 Task: Add Now Shea Butter to the cart.
Action: Mouse moved to (968, 321)
Screenshot: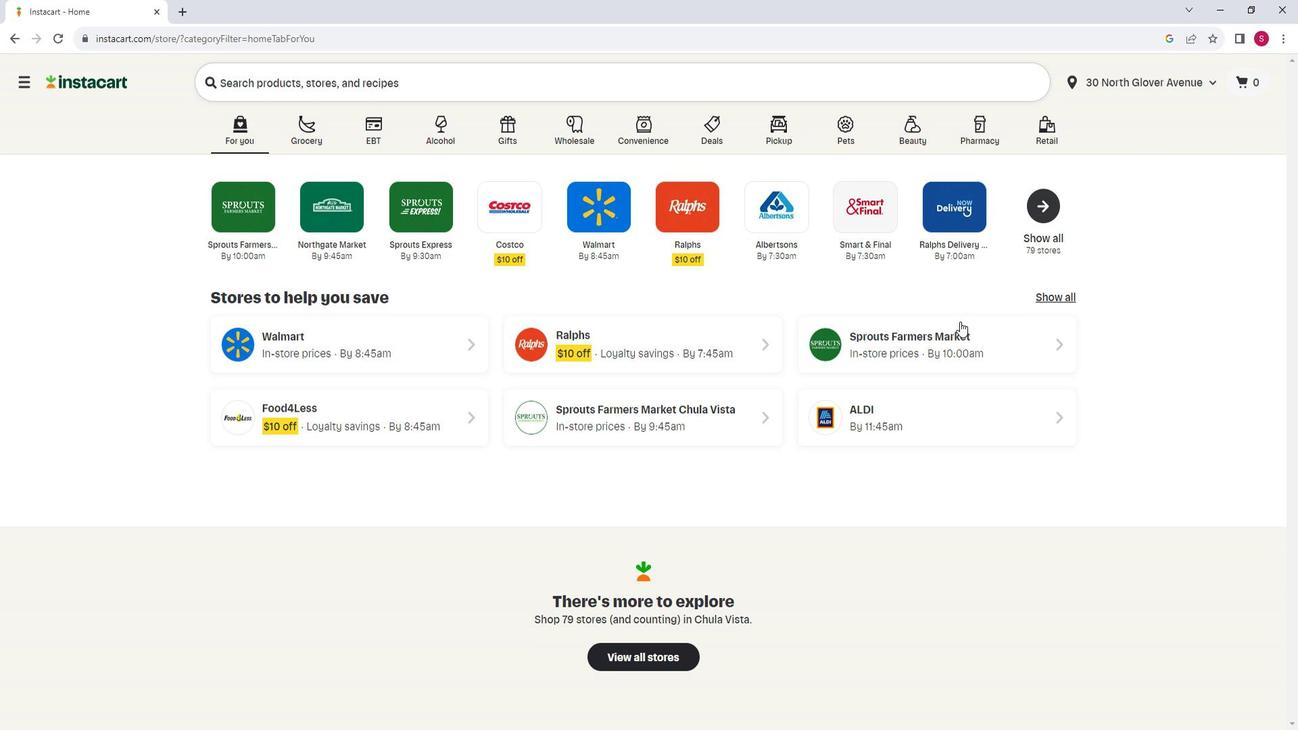 
Action: Mouse pressed left at (968, 321)
Screenshot: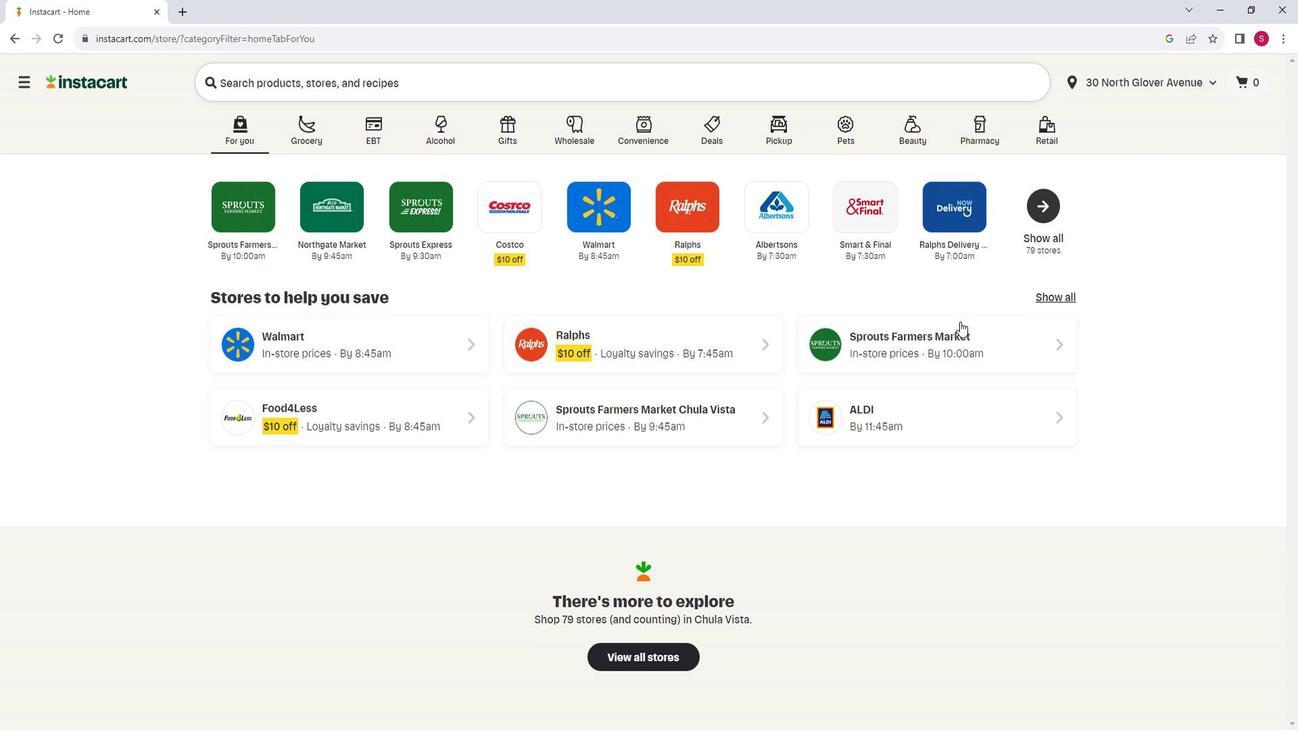 
Action: Mouse moved to (91, 470)
Screenshot: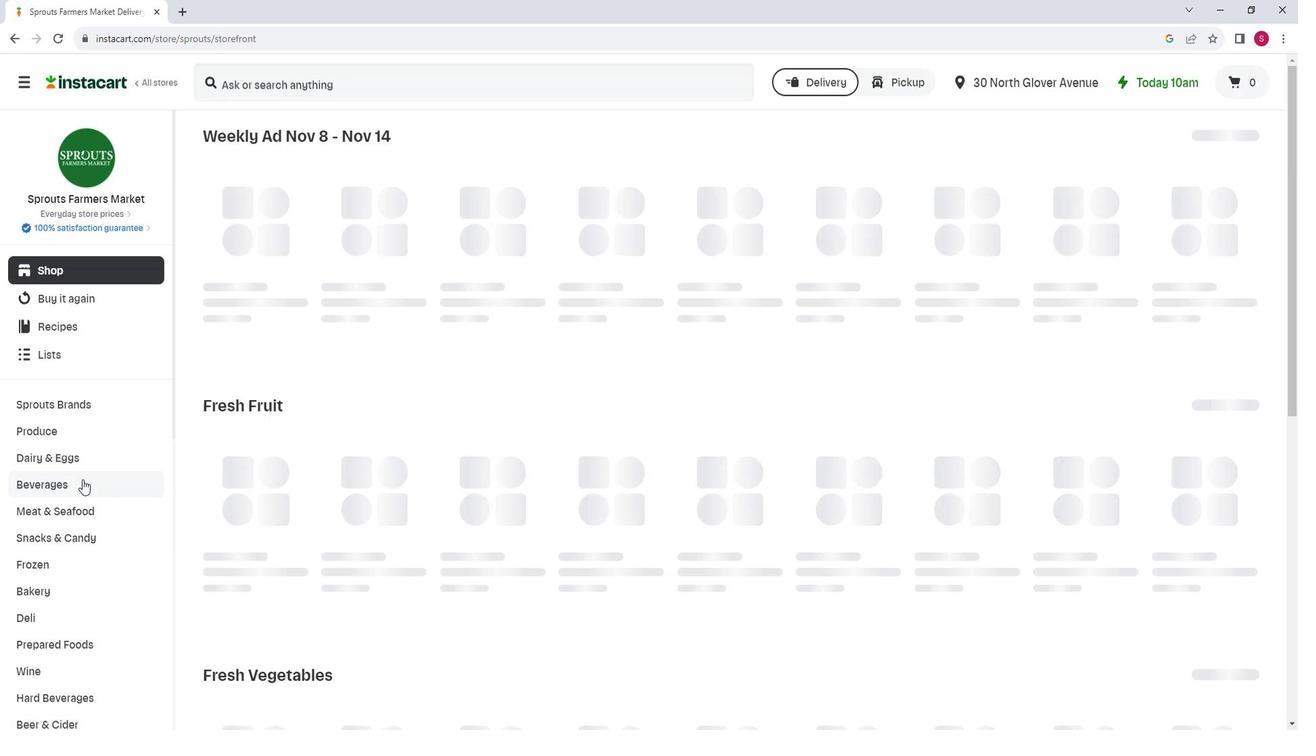 
Action: Mouse scrolled (91, 469) with delta (0, 0)
Screenshot: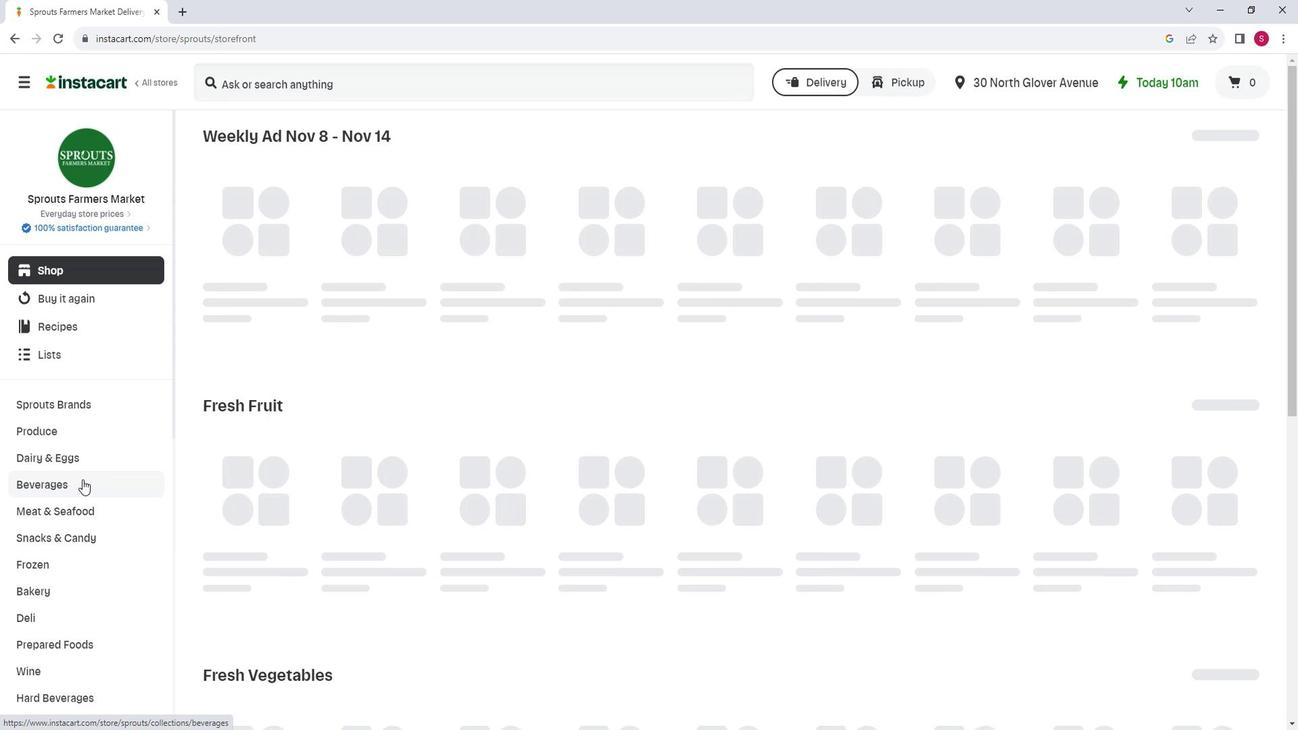
Action: Mouse scrolled (91, 469) with delta (0, 0)
Screenshot: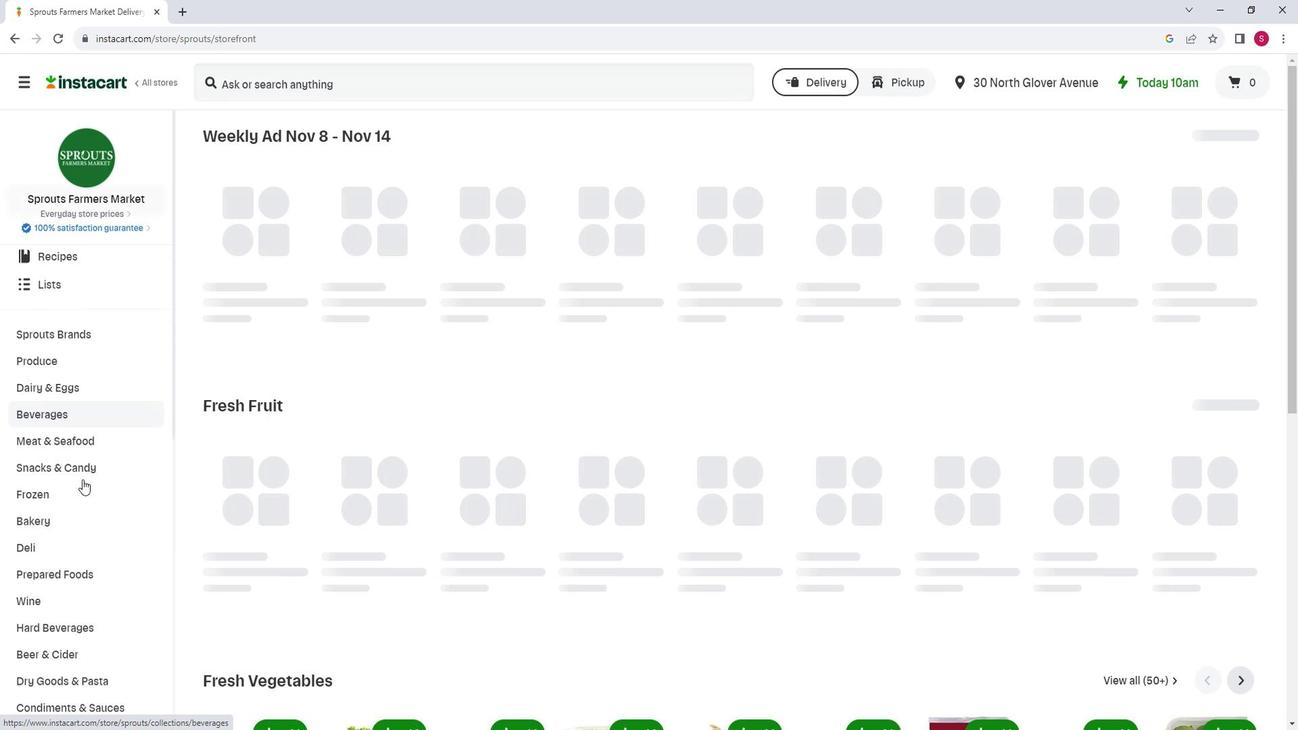 
Action: Mouse scrolled (91, 469) with delta (0, 0)
Screenshot: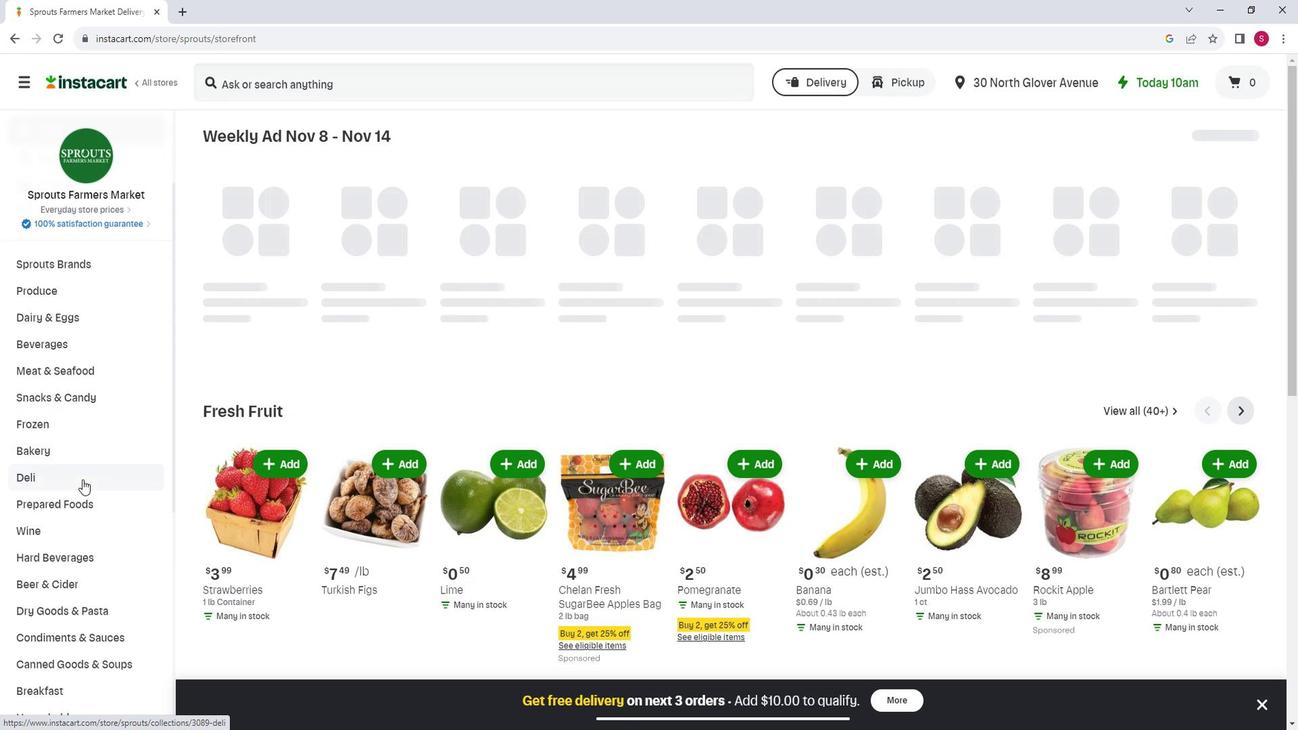 
Action: Mouse scrolled (91, 469) with delta (0, 0)
Screenshot: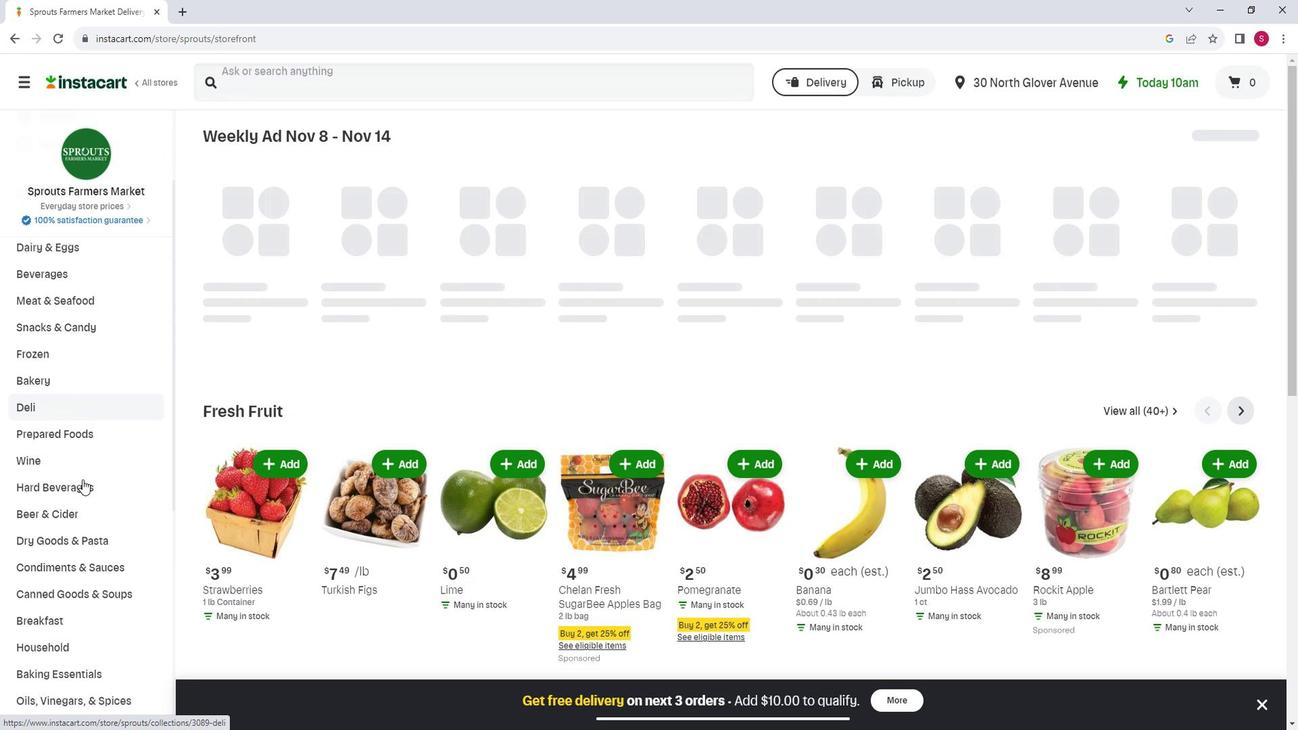 
Action: Mouse scrolled (91, 469) with delta (0, 0)
Screenshot: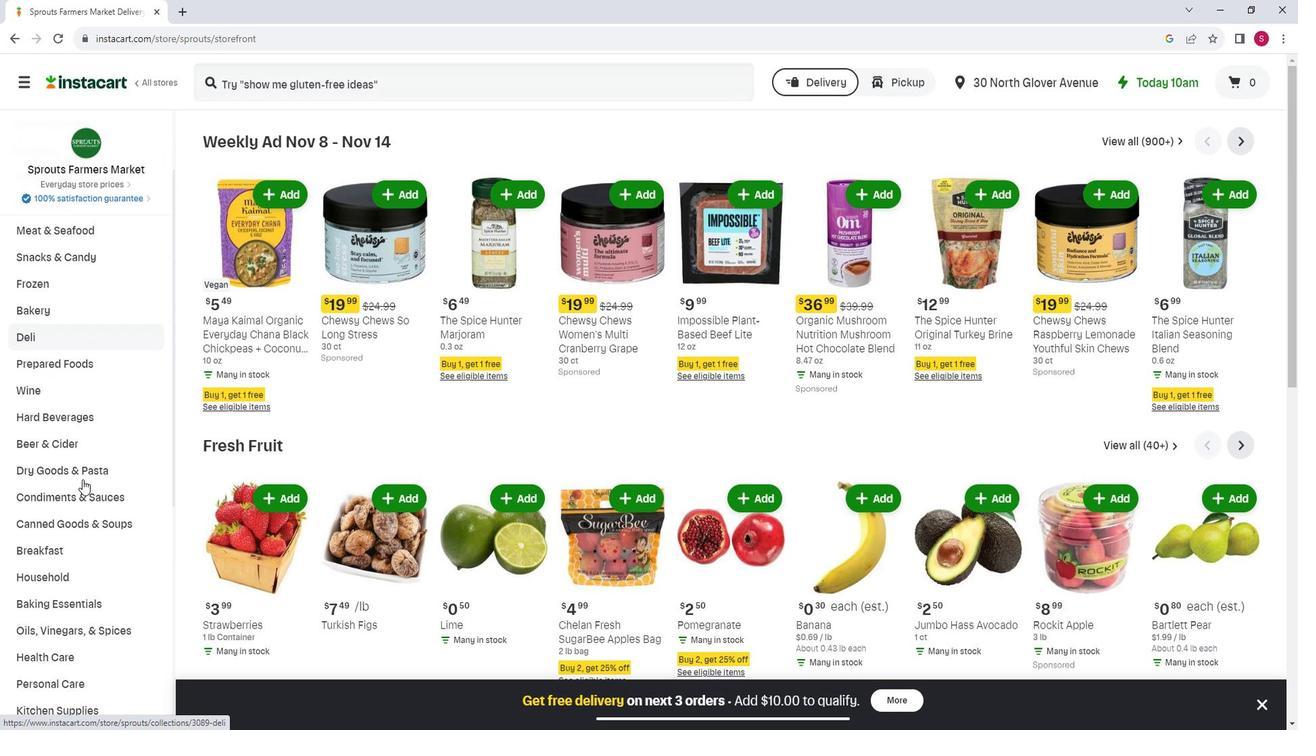 
Action: Mouse scrolled (91, 469) with delta (0, 0)
Screenshot: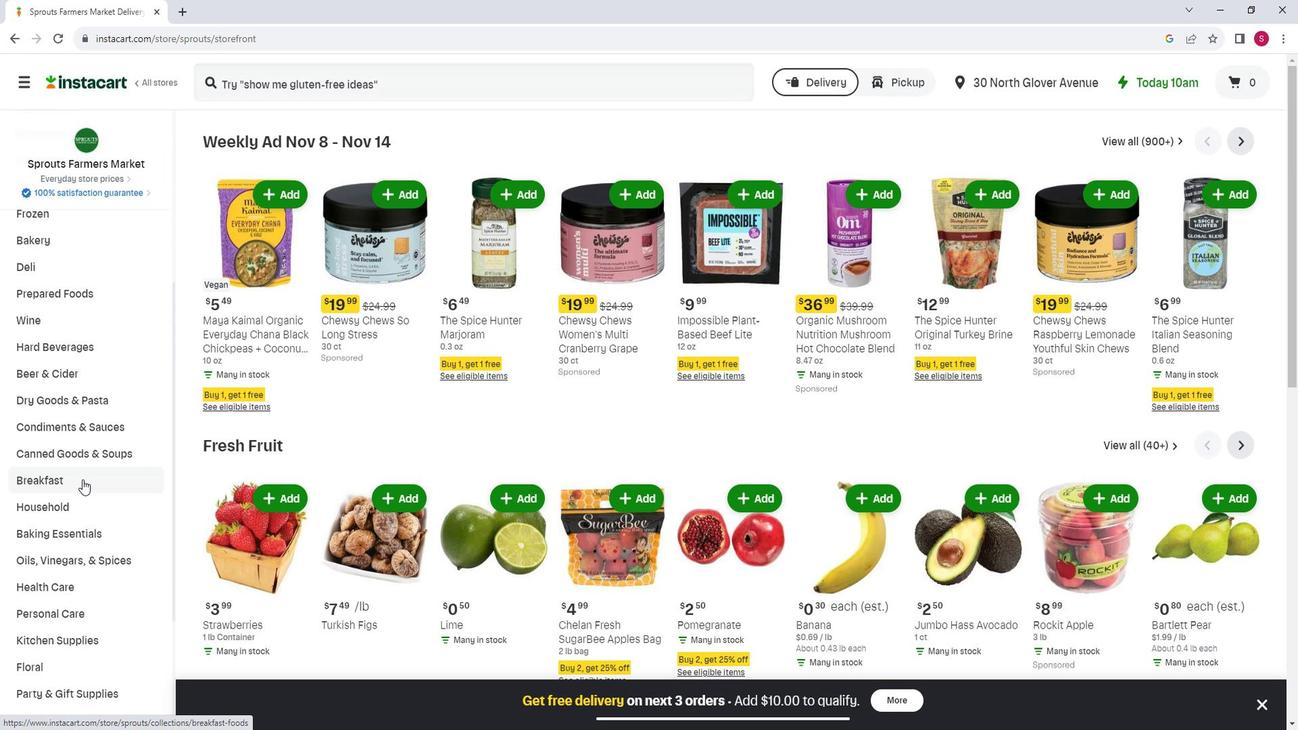 
Action: Mouse moved to (112, 526)
Screenshot: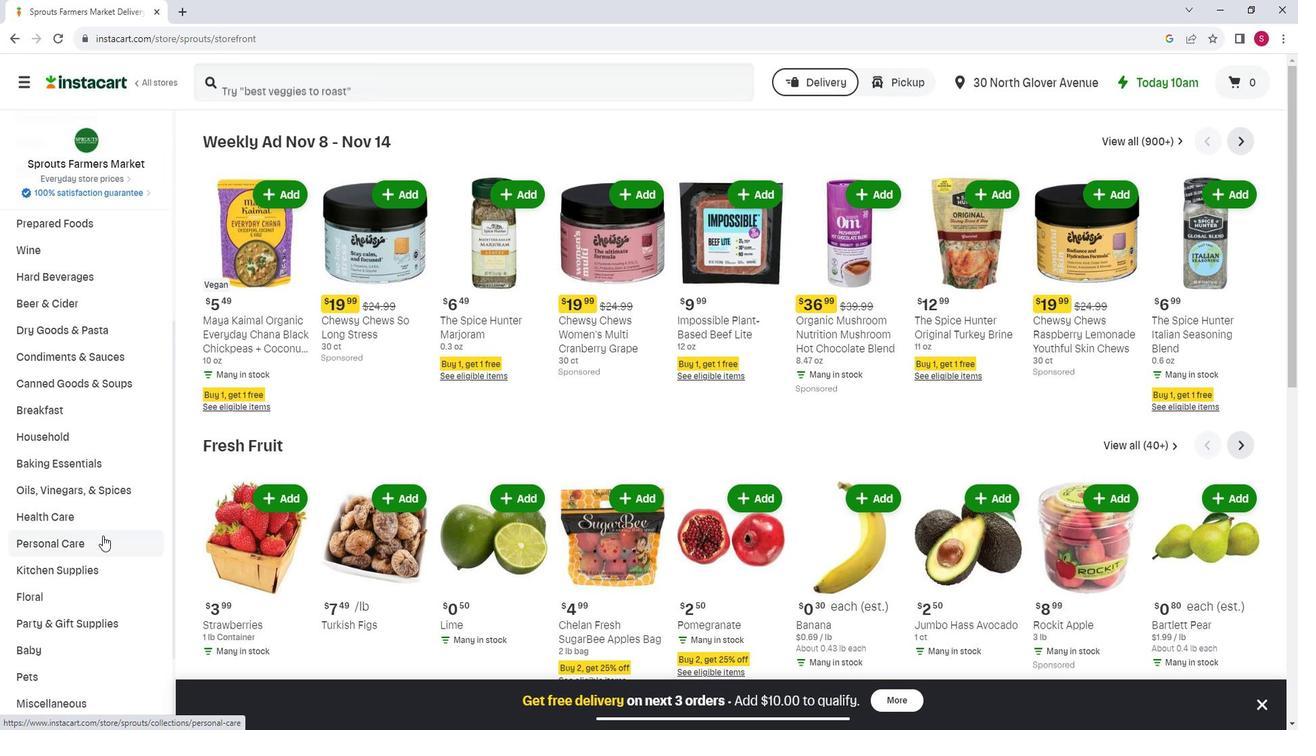 
Action: Mouse pressed left at (112, 526)
Screenshot: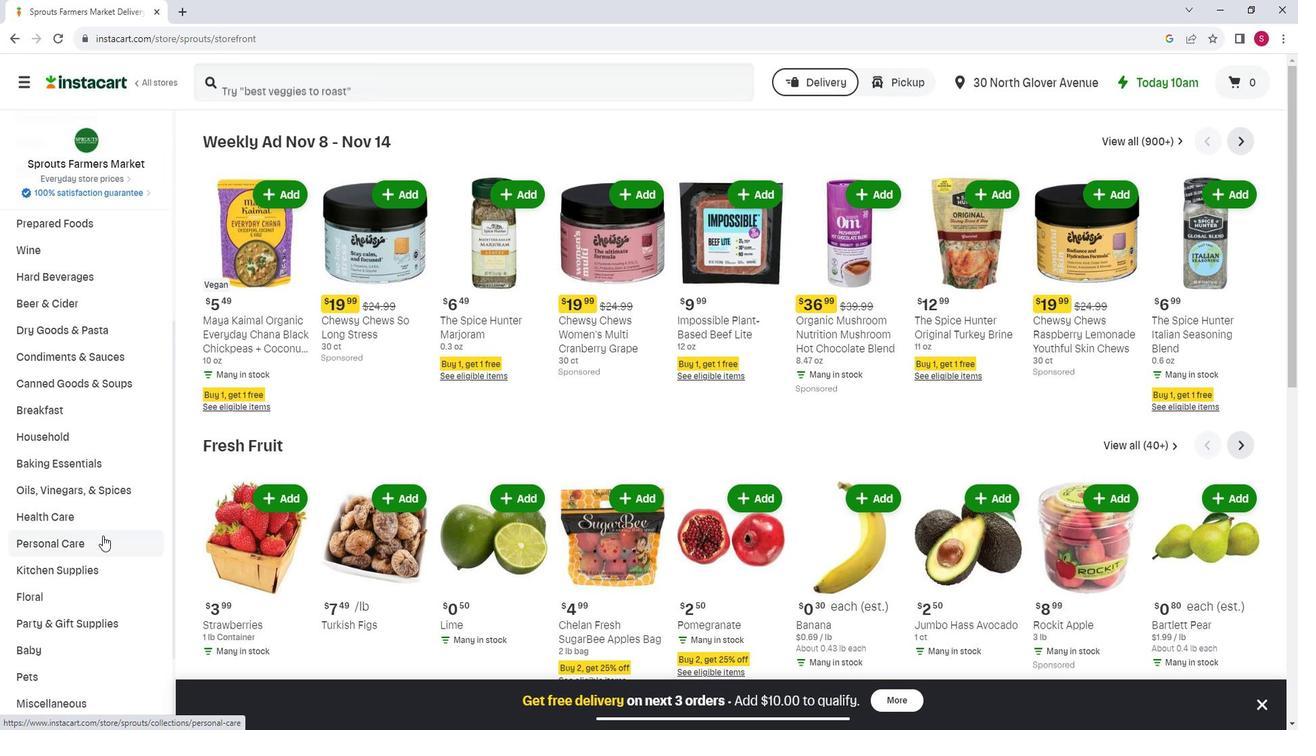 
Action: Mouse moved to (346, 175)
Screenshot: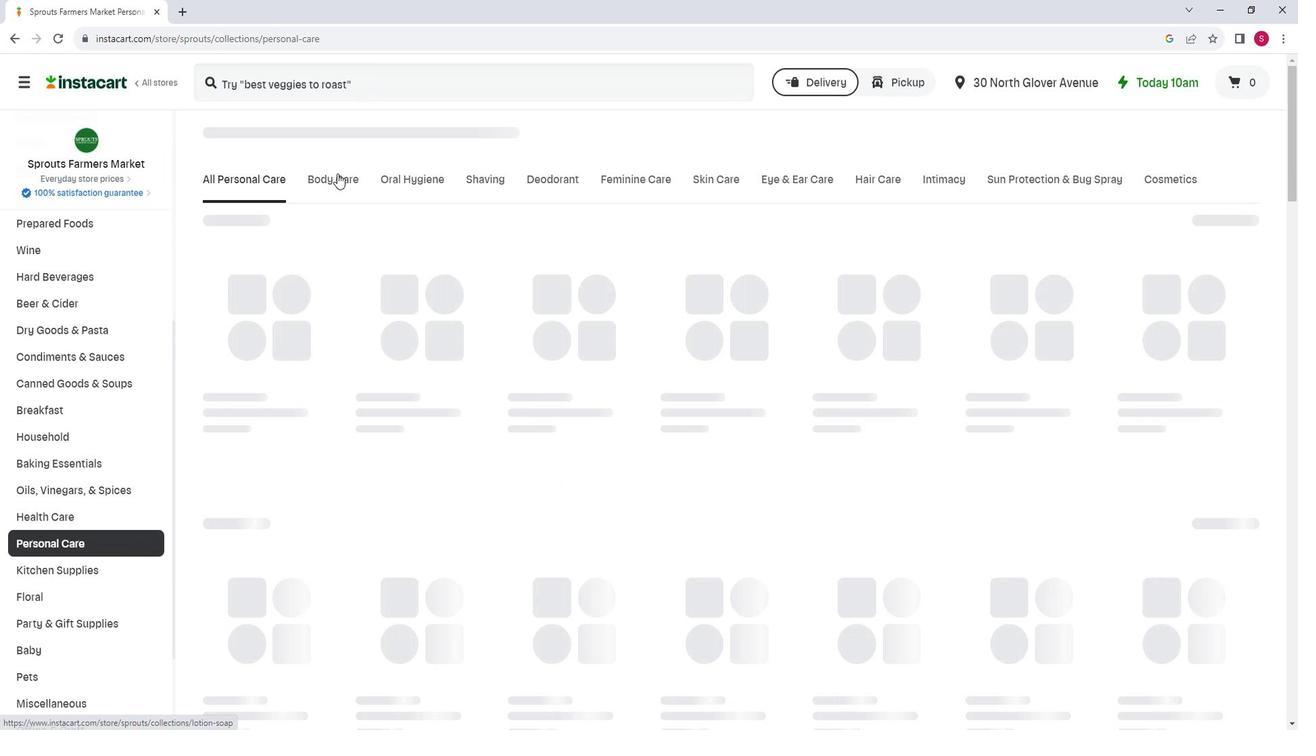 
Action: Mouse pressed left at (346, 175)
Screenshot: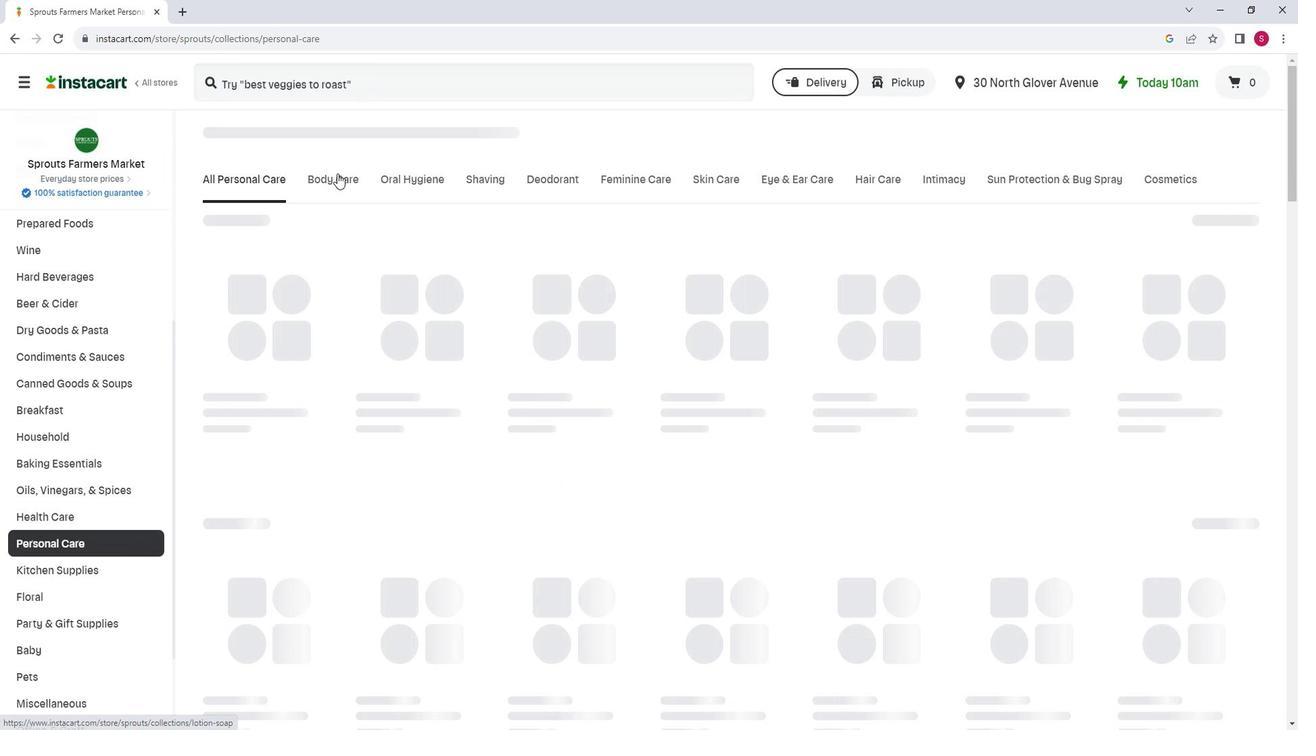 
Action: Mouse moved to (543, 235)
Screenshot: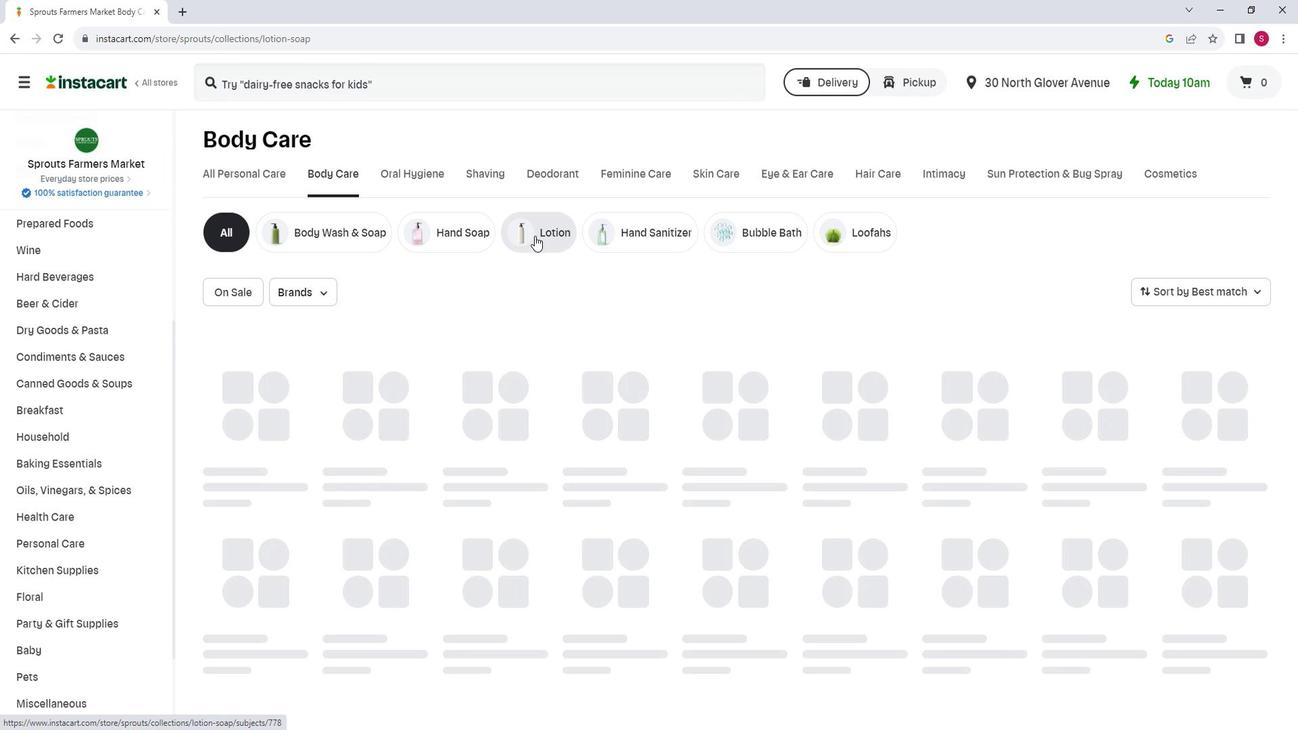 
Action: Mouse pressed left at (543, 235)
Screenshot: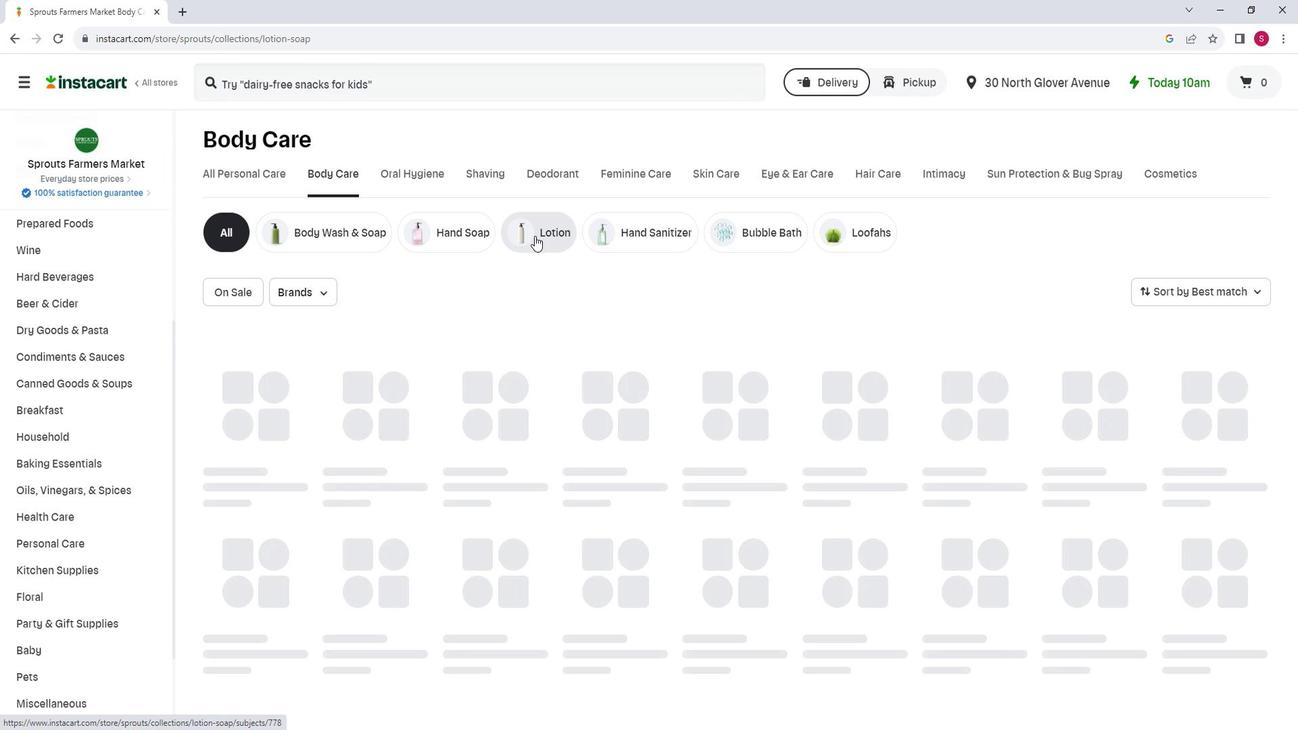 
Action: Mouse moved to (440, 84)
Screenshot: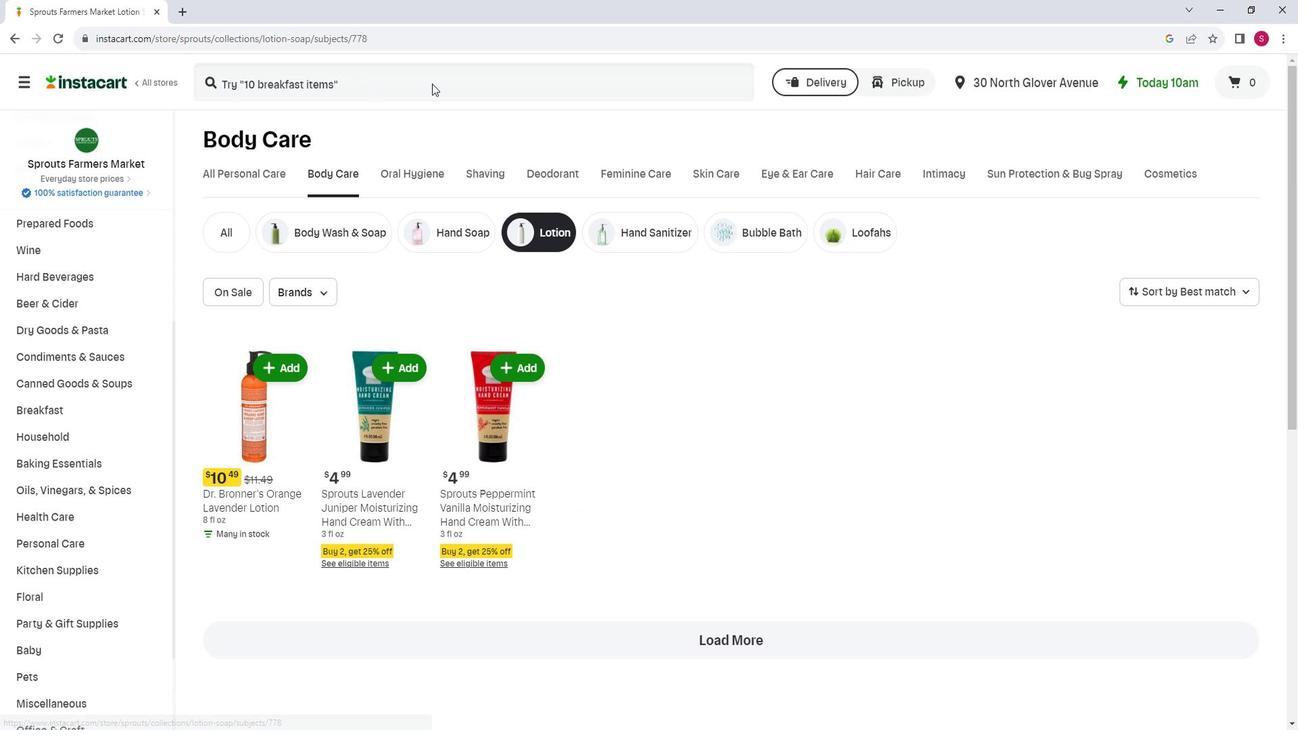 
Action: Mouse pressed left at (440, 84)
Screenshot: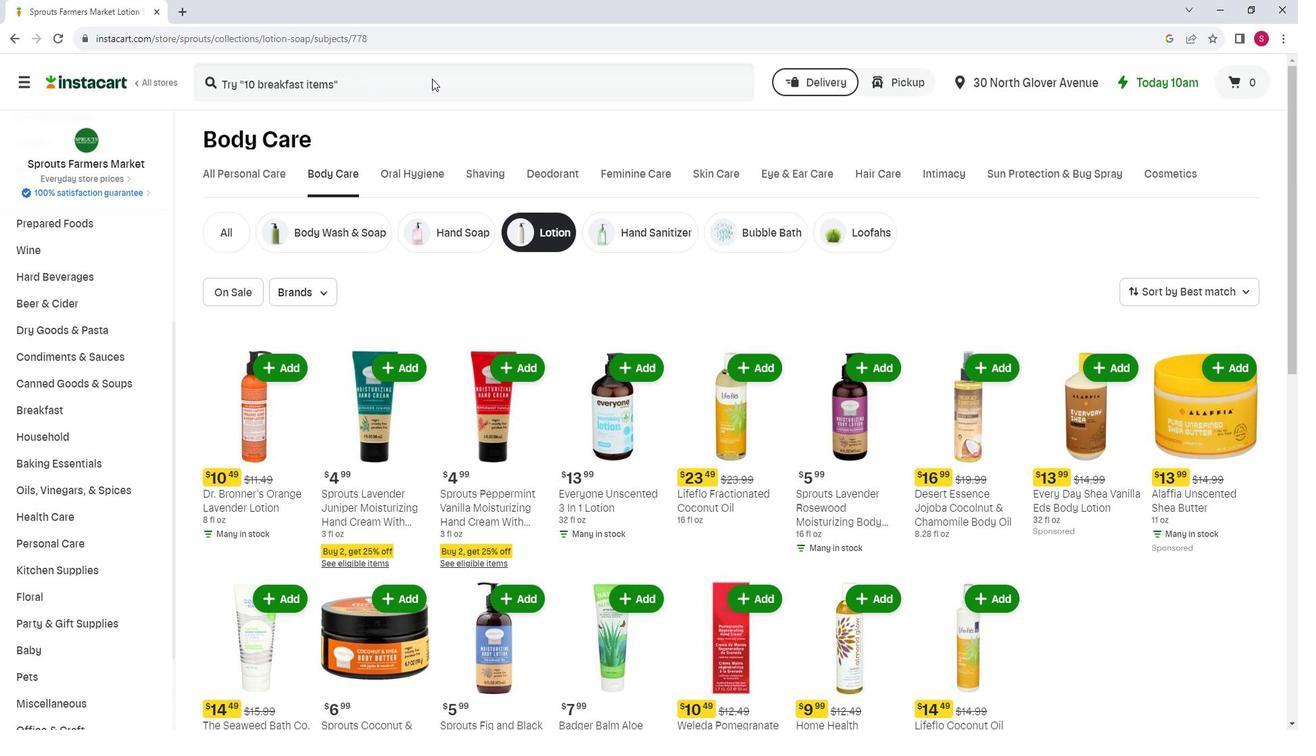 
Action: Mouse moved to (434, 95)
Screenshot: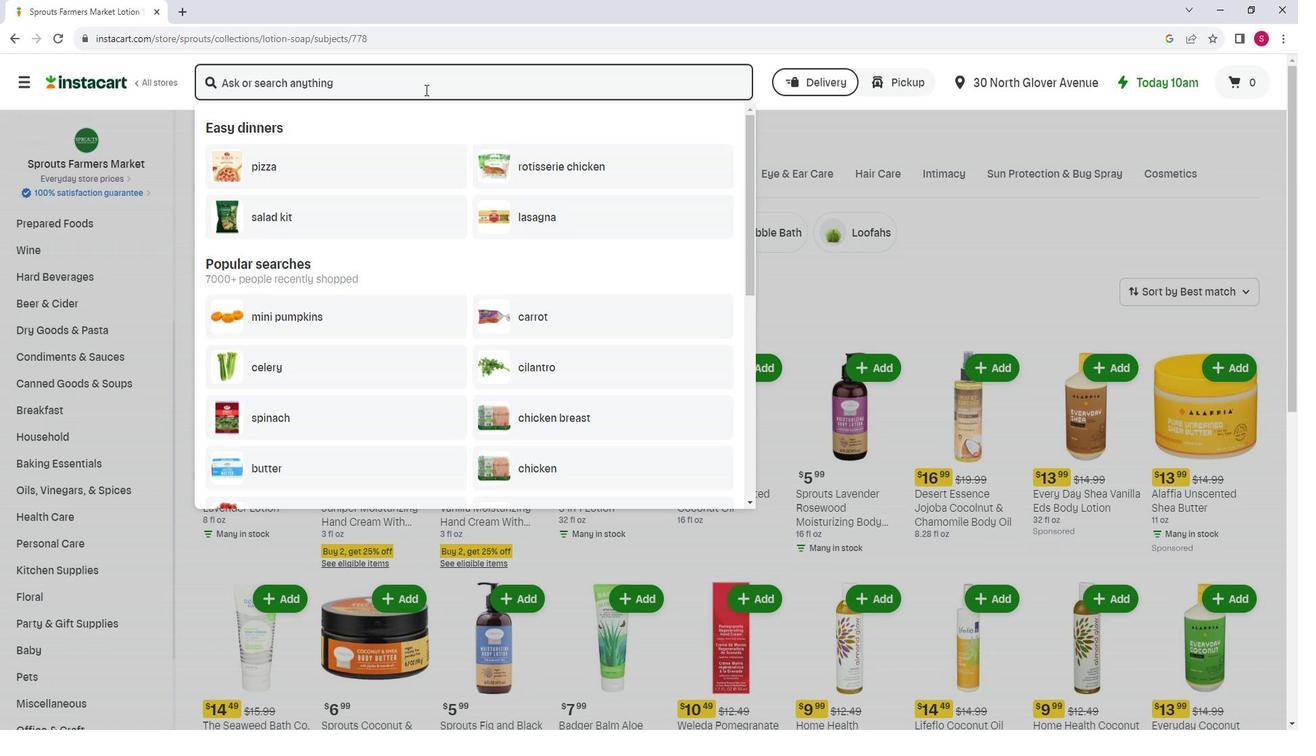 
Action: Key pressed <Key.shift>Now<Key.space><Key.shift><Key.shift>Shea<Key.space><Key.shift><Key.shift>Butter<Key.space><Key.enter>
Screenshot: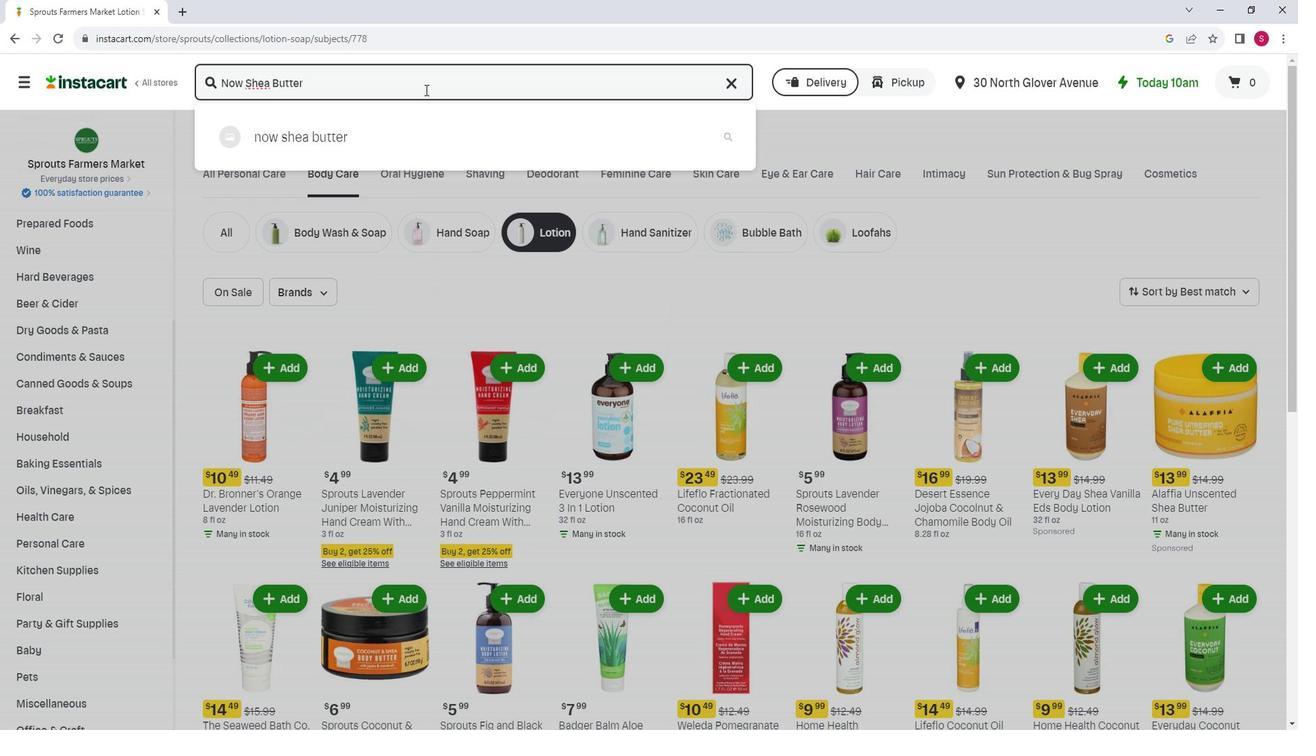 
Action: Mouse moved to (1231, 217)
Screenshot: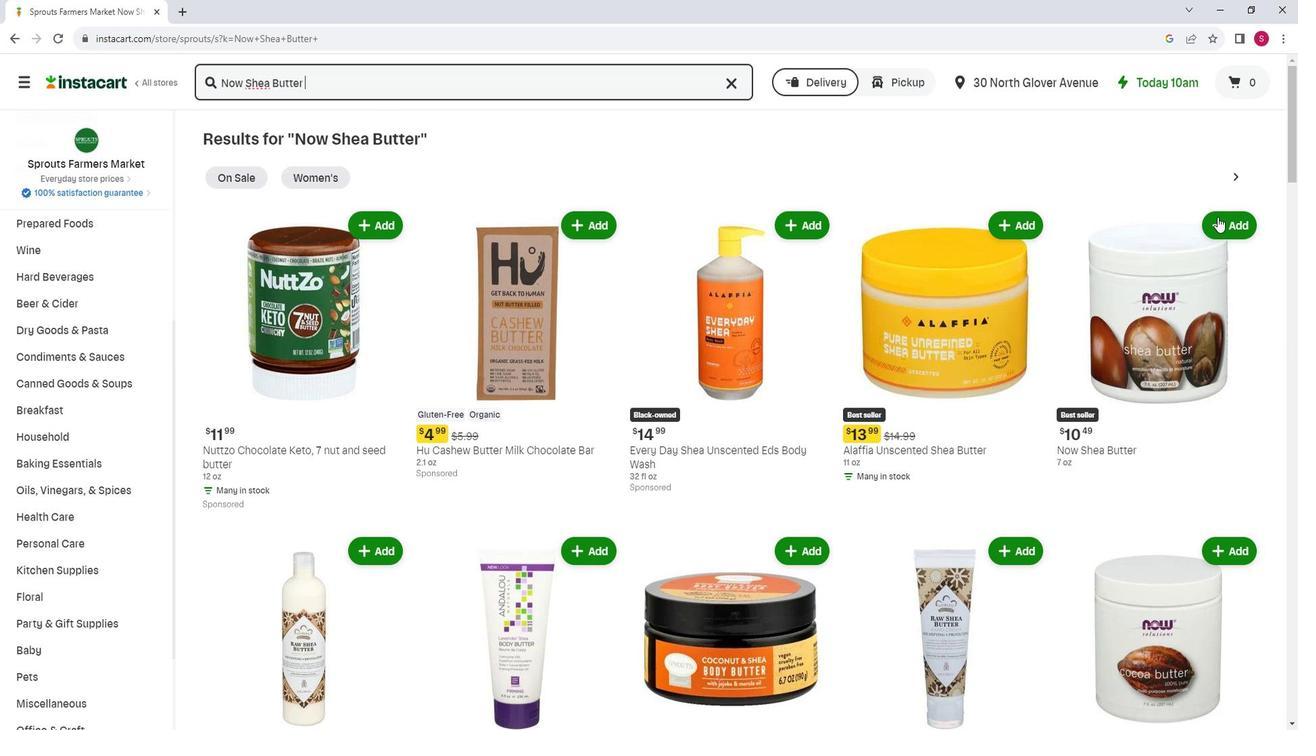 
Action: Mouse pressed left at (1231, 217)
Screenshot: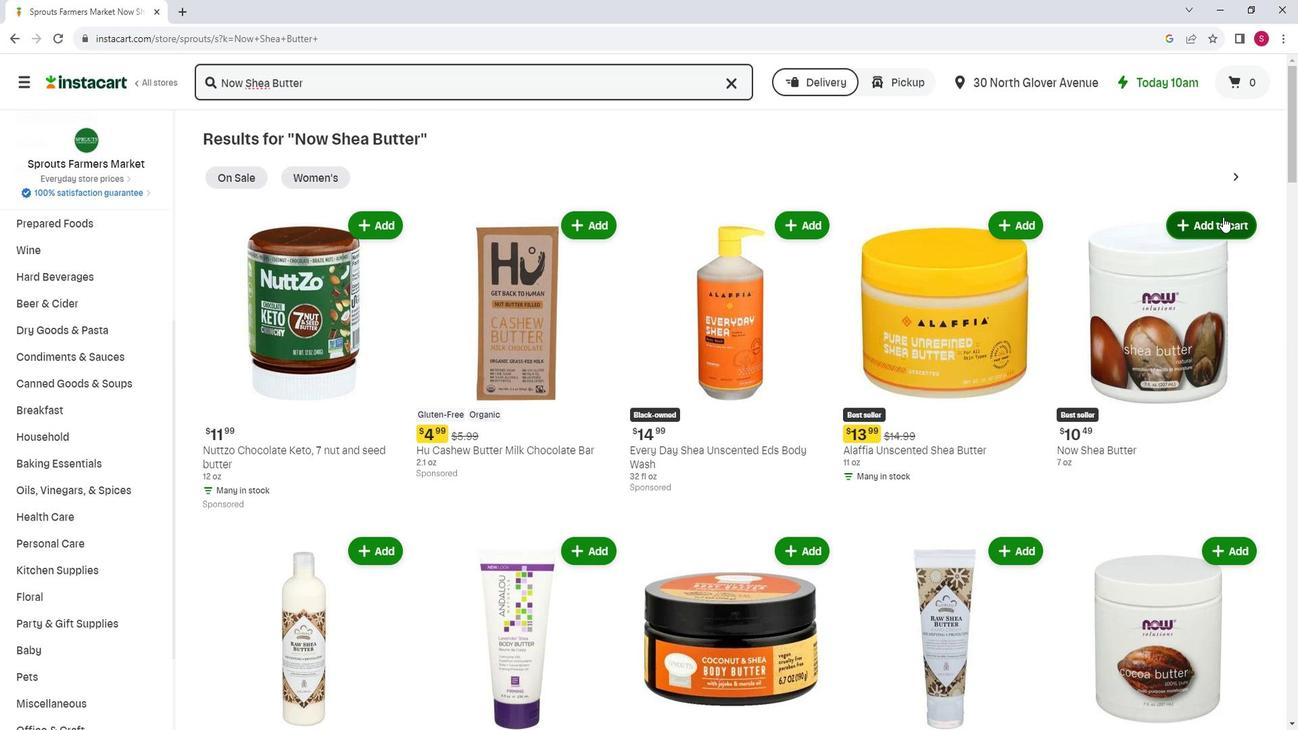 
Action: Mouse moved to (1160, 187)
Screenshot: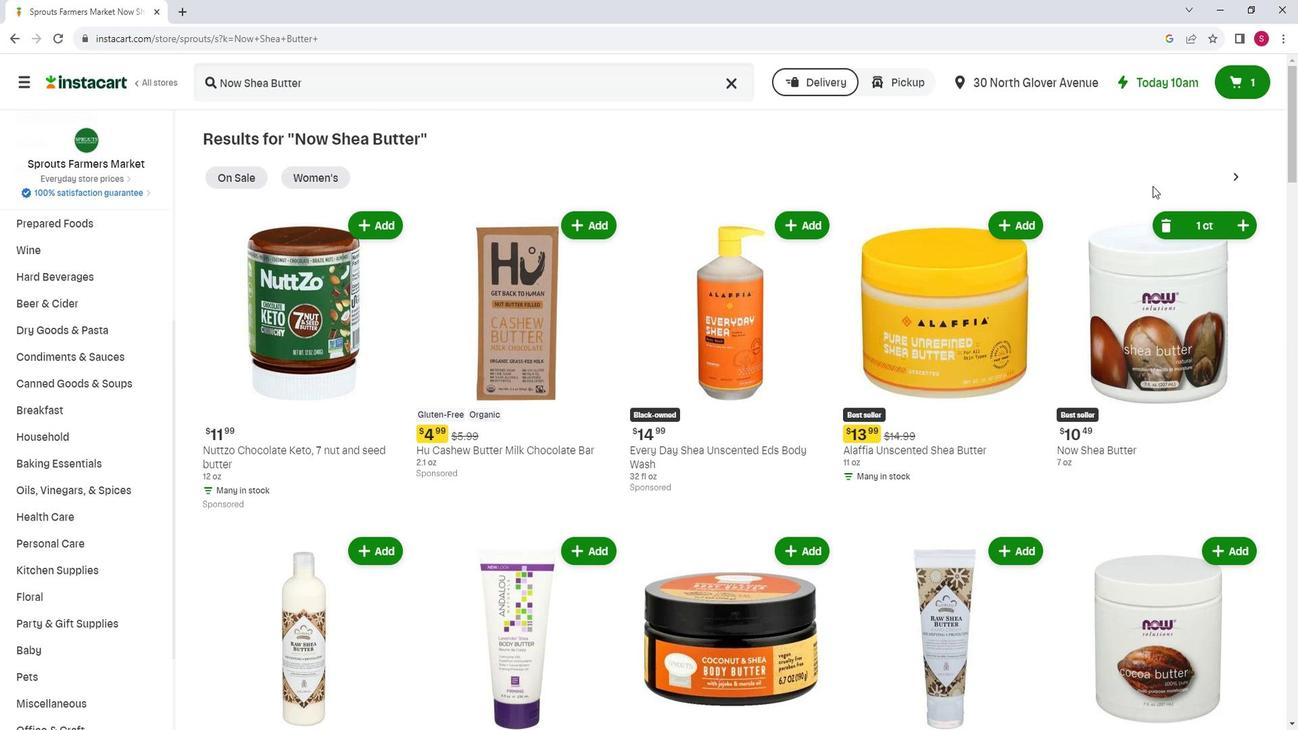 
